 Task: Evaluate the inverse hyperbolic cosine for x = 5.0.
Action: Mouse moved to (924, 62)
Screenshot: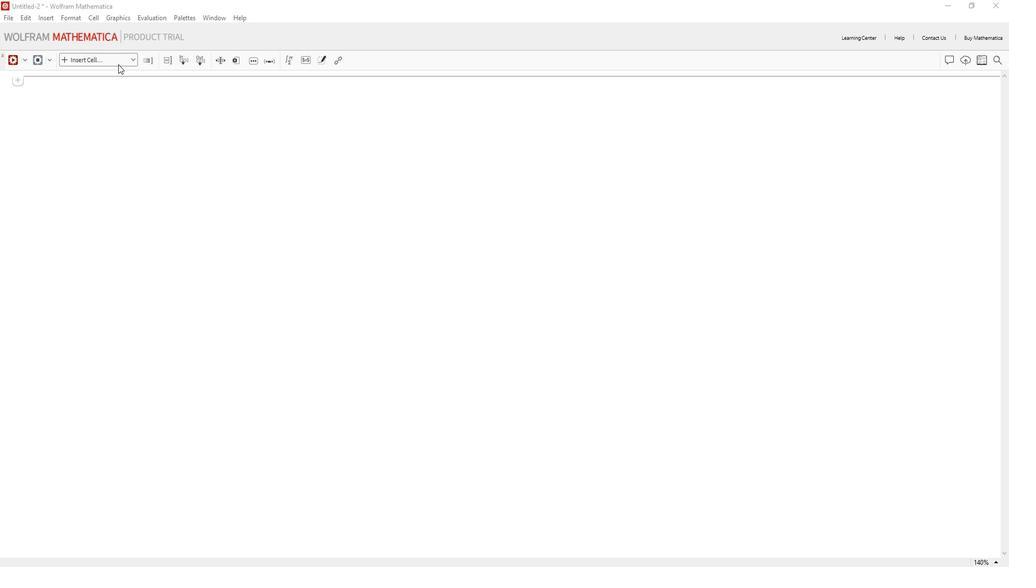 
Action: Mouse pressed left at (924, 62)
Screenshot: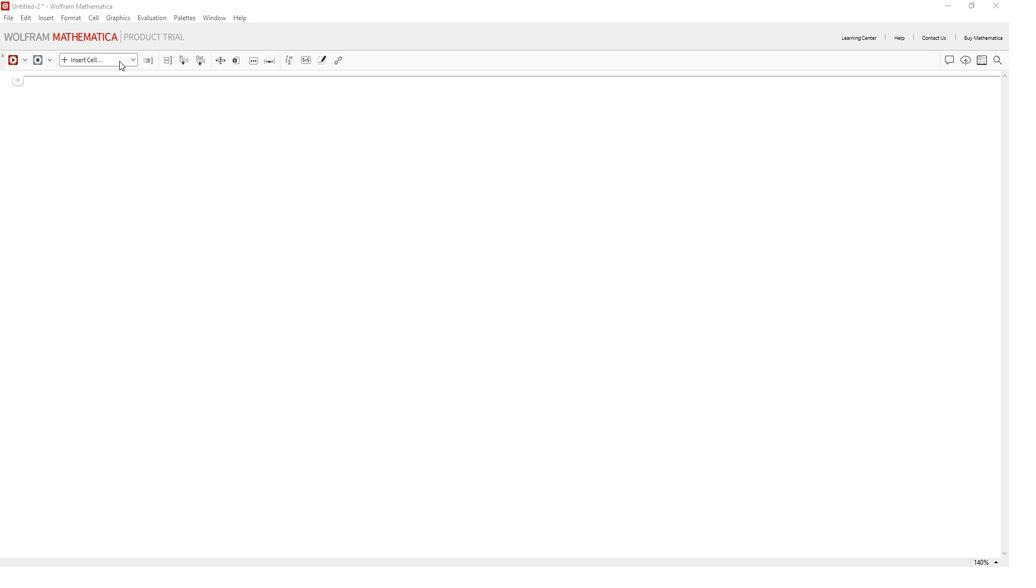 
Action: Mouse moved to (904, 79)
Screenshot: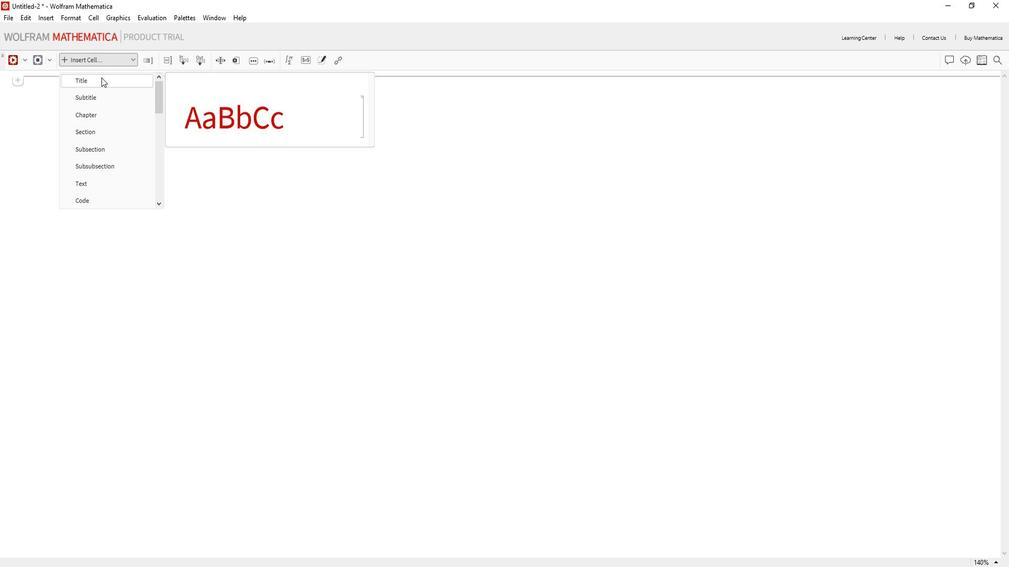 
Action: Mouse pressed left at (904, 79)
Screenshot: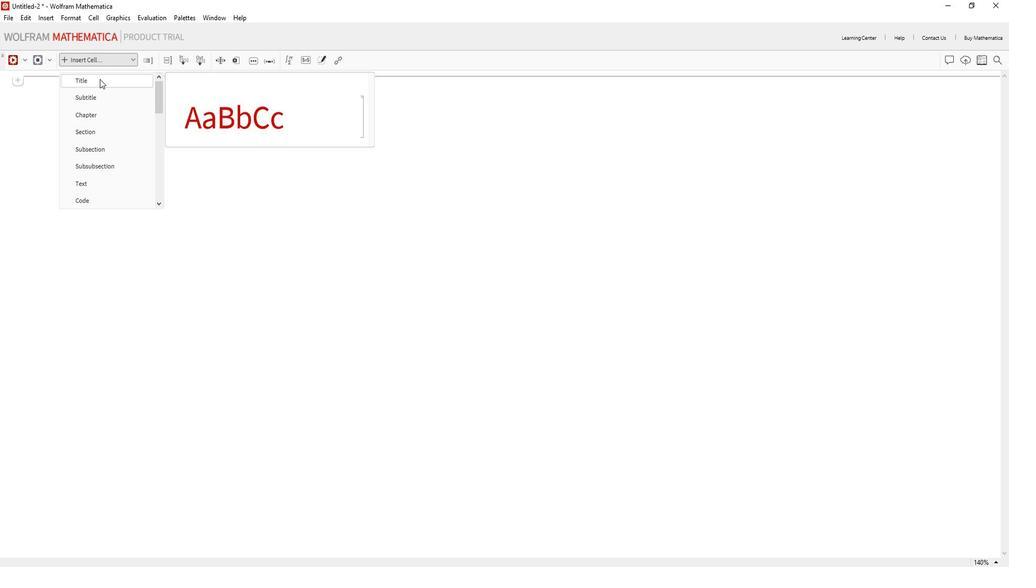 
Action: Key pressed <Key.shift>Evaluate<Key.space>the<Key.space>inverse<Key.space>hyperbolic<Key.space>cosine.
Screenshot: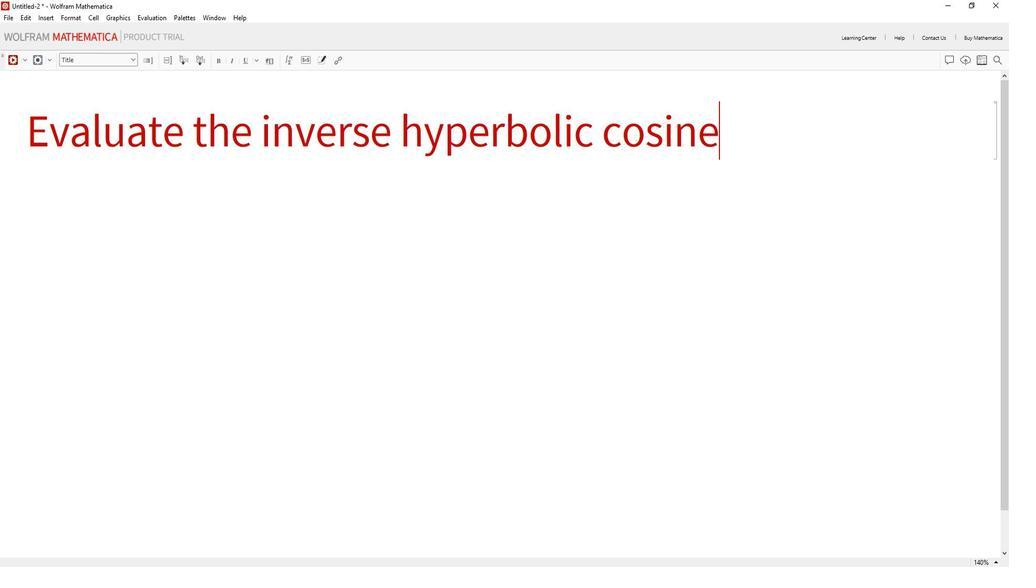 
Action: Mouse moved to (976, 204)
Screenshot: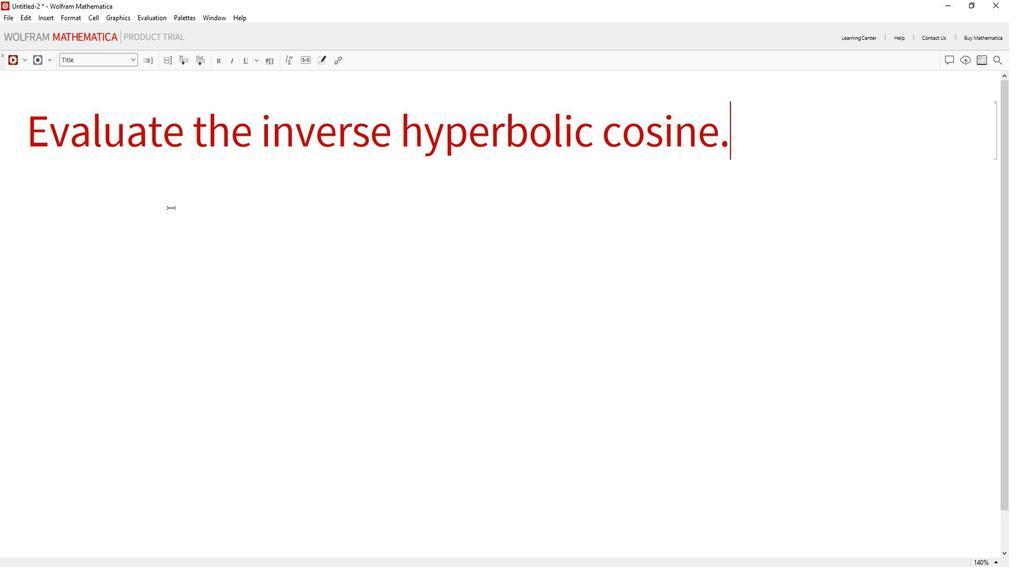 
Action: Mouse pressed left at (976, 204)
Screenshot: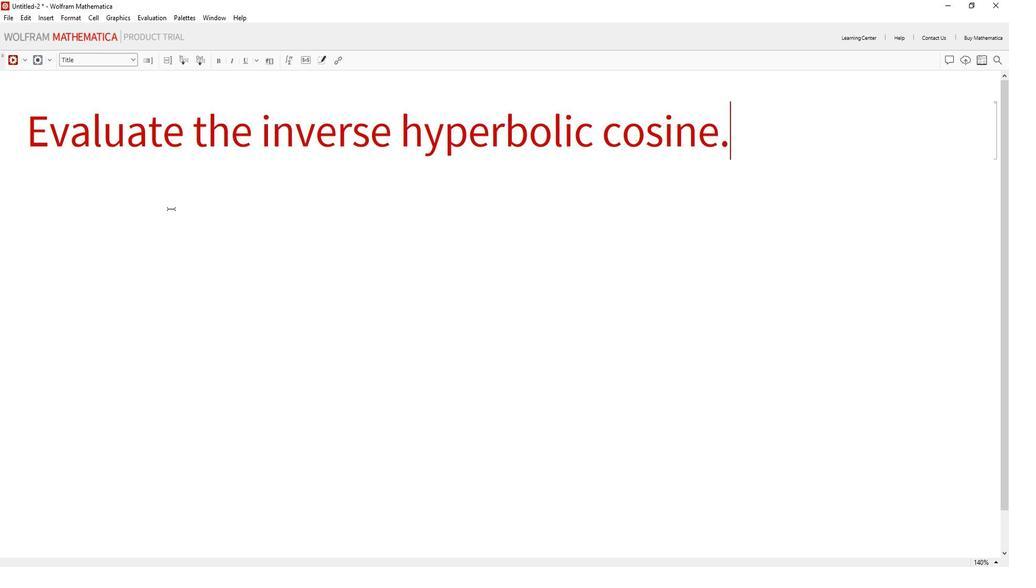 
Action: Mouse moved to (921, 57)
Screenshot: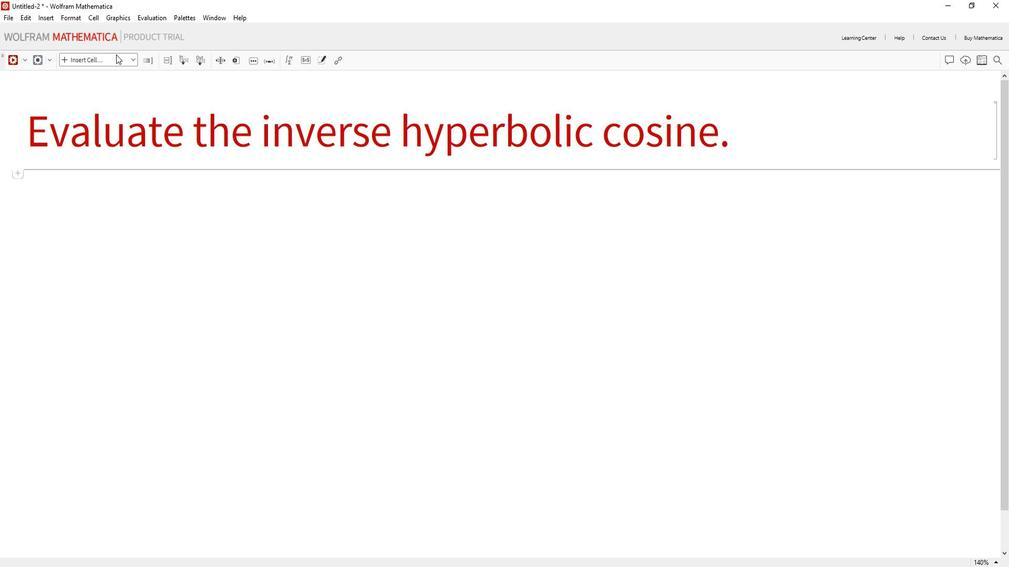 
Action: Mouse pressed left at (921, 57)
Screenshot: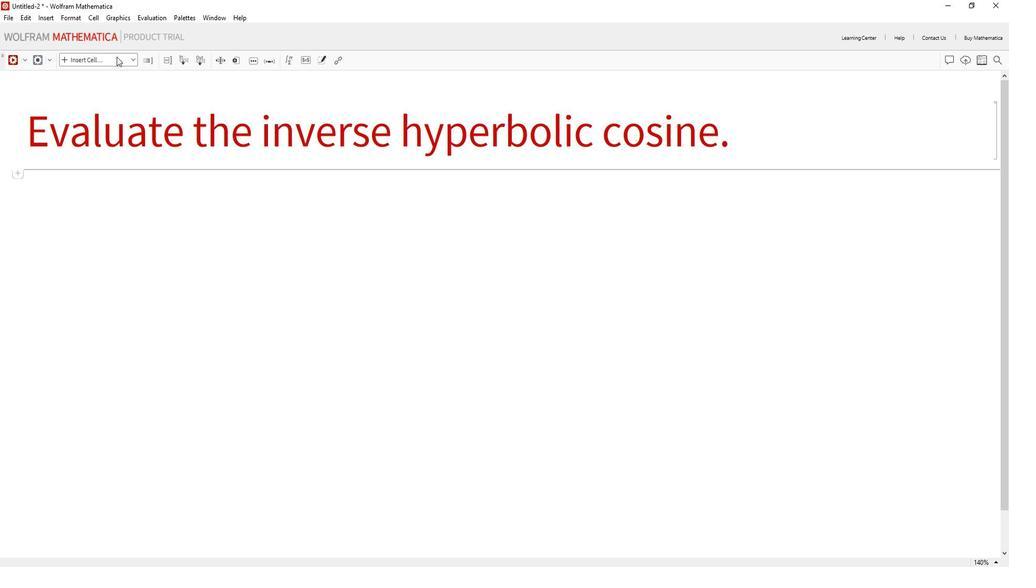
Action: Mouse moved to (903, 198)
Screenshot: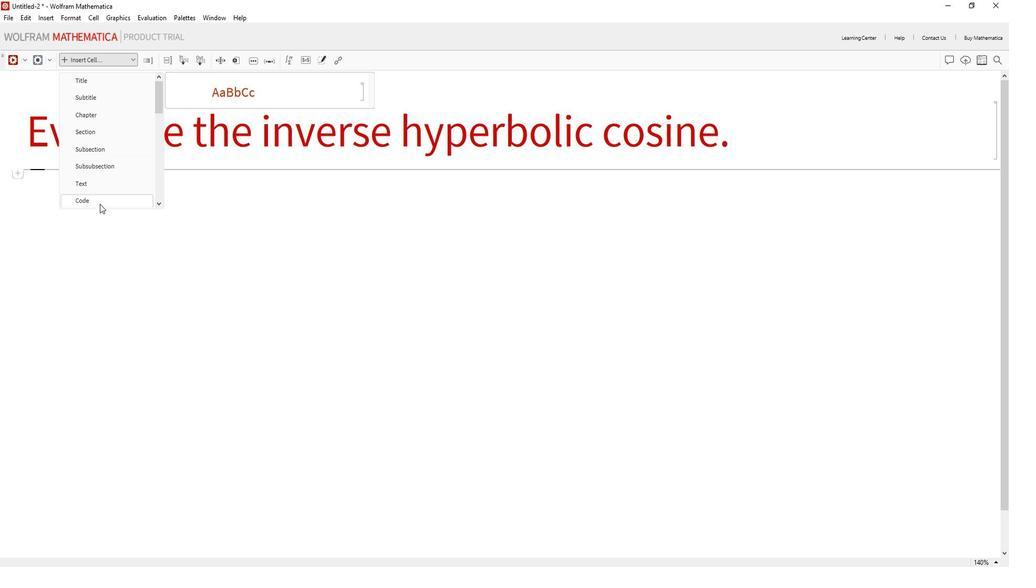 
Action: Mouse pressed left at (903, 198)
Screenshot: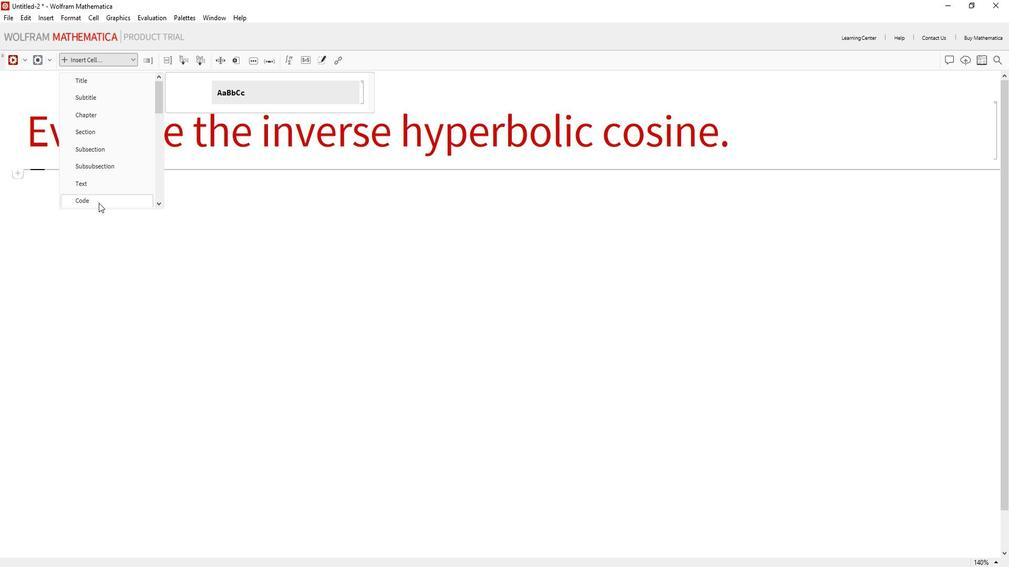 
Action: Mouse pressed left at (903, 198)
Screenshot: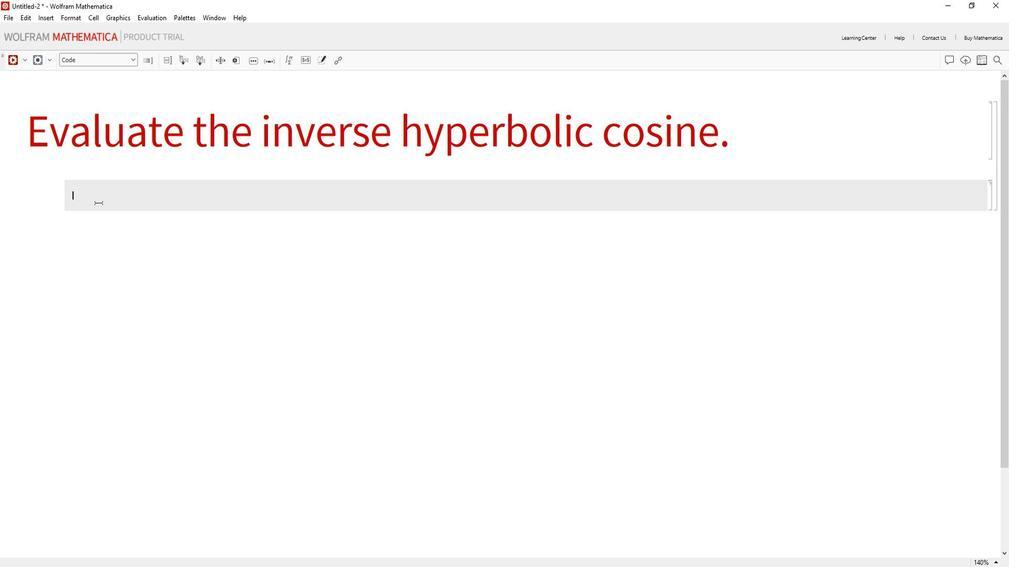 
Action: Mouse moved to (901, 191)
Screenshot: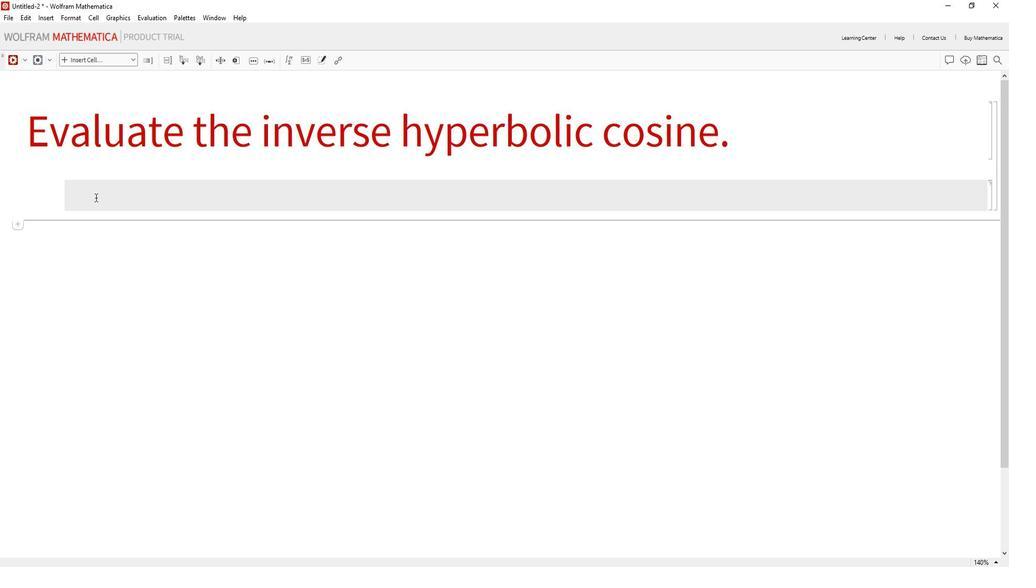
Action: Mouse pressed left at (901, 191)
Screenshot: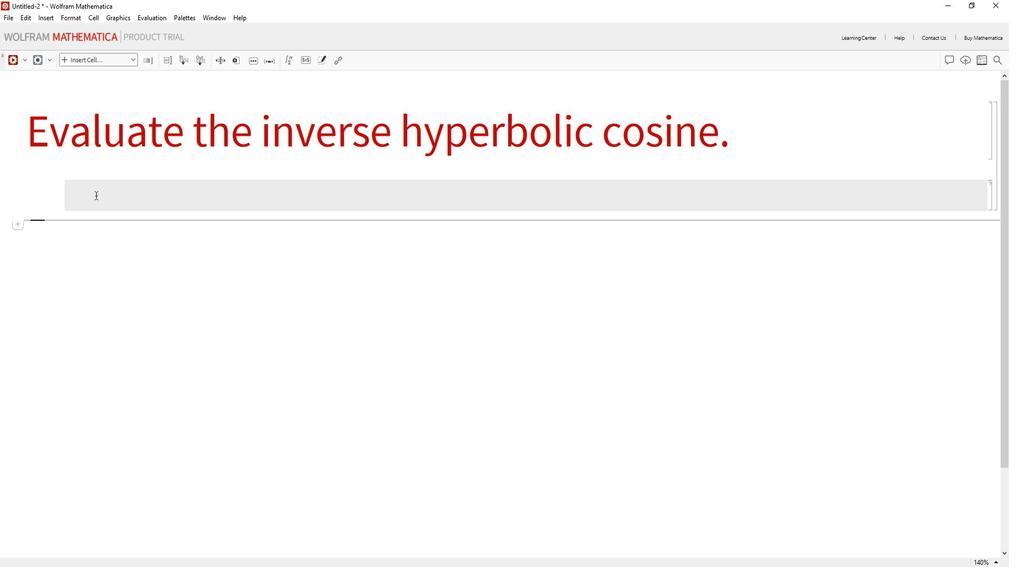 
Action: Mouse moved to (753, 202)
Screenshot: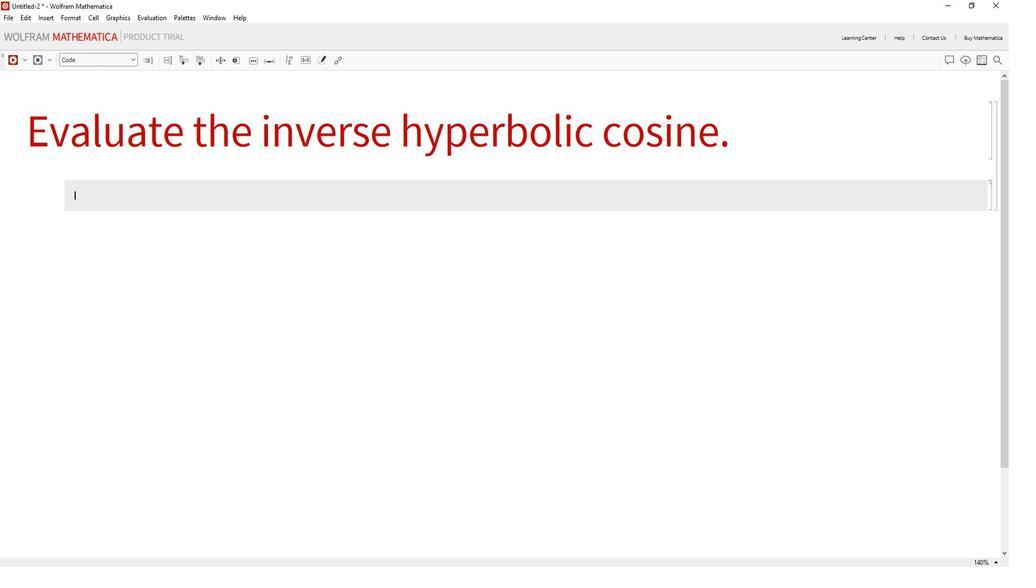 
Action: Mouse pressed left at (753, 202)
Screenshot: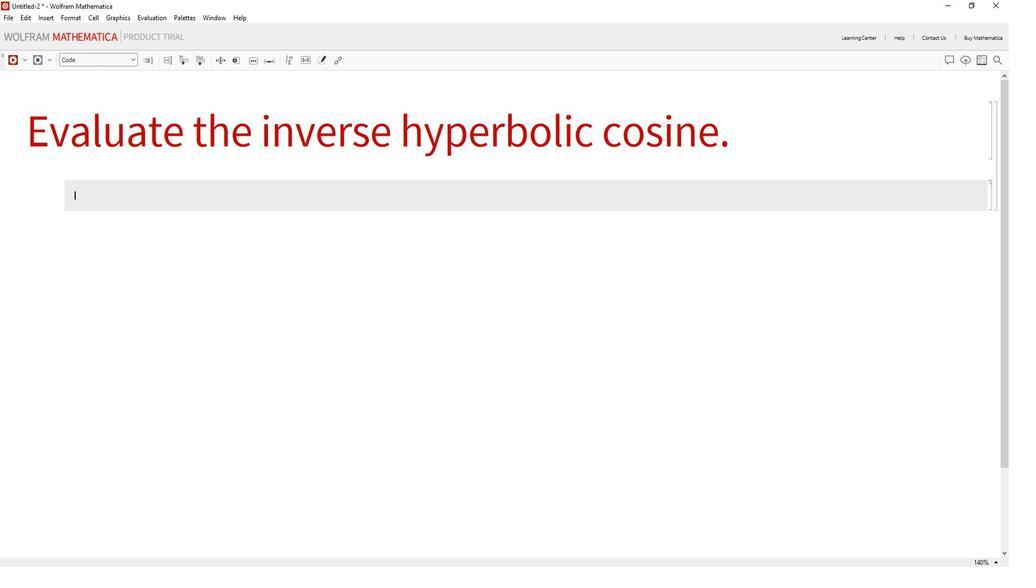 
Action: Mouse moved to (947, 189)
Screenshot: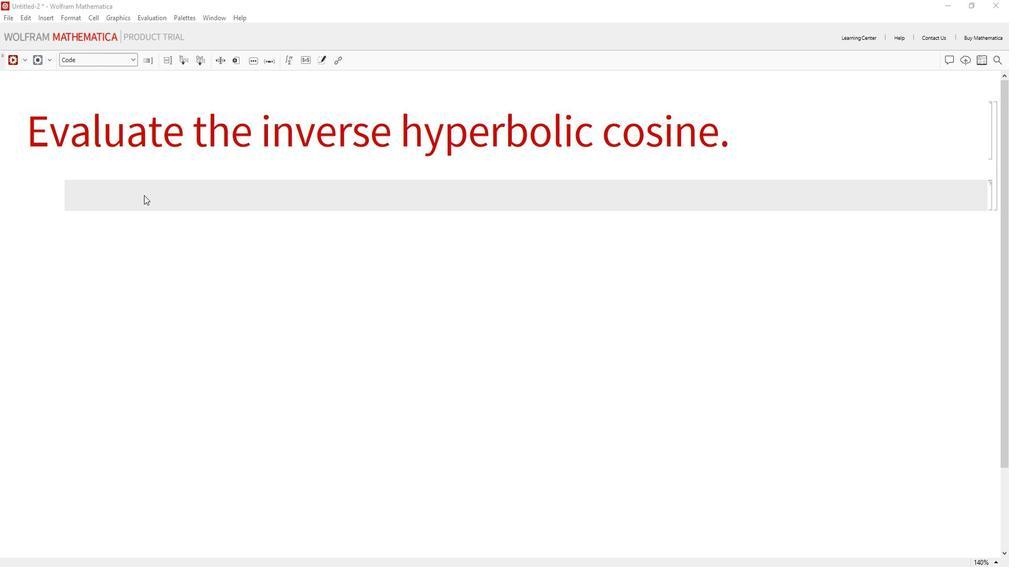 
Action: Mouse pressed left at (947, 189)
Screenshot: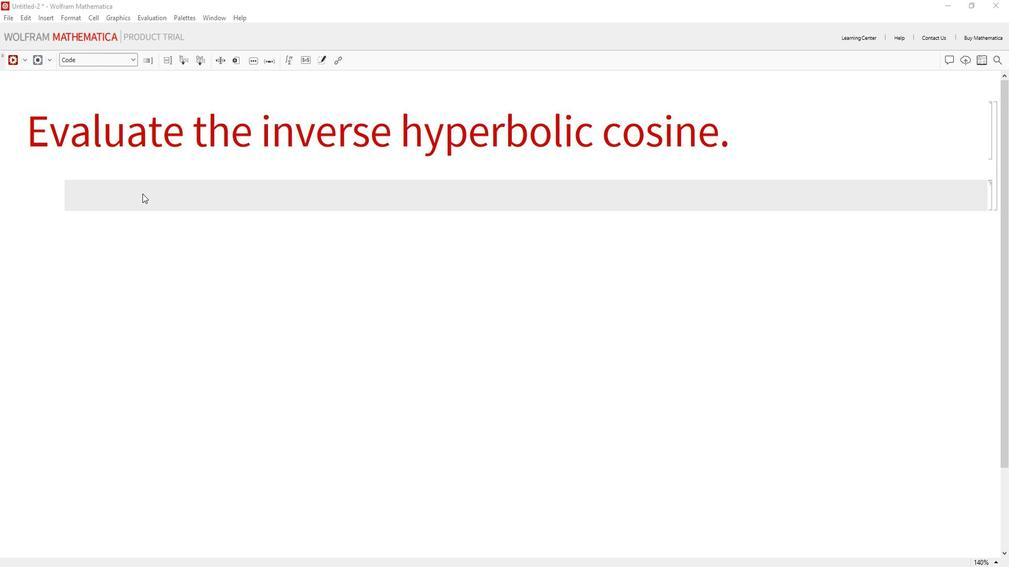 
Action: Key pressed <Key.shift_r>(*<Key.shift>Define<Key.space>the<Key.space>value<Key.space>of<Key.space>x<Key.right><Key.right>x<Key.space>=<Key.space>5.0;<Key.enter><Key.enter><Key.shift_r><Key.shift_r><Key.shift_r>(*<Key.shift>Evaluate<Key.space>the<Key.space>inverse<Key.space>hyperbolic<Key.space>cosine<Key.right><Key.right><Key.enter>inverse<Key.shift><Key.shift><Key.shift><Key.shift>Hyperbolic<Key.shift>Cosine<Key.enter><Key.space>=<Key.space><Key.shift>Arc<Key.shift>Cosh[x<Key.right>;<Key.enter><Key.enter><Key.shift_r><Key.shift_r><Key.shift_r><Key.shift_r><Key.shift_r>(*<Key.shift>Disply<Key.backspace>ay<Key.space>the<Key.space>result<Key.right><Key.right><Key.enter>inverse<Key.shift>Hyperbolic<Key.shift>Soc<Key.backspace><Key.backspace><Key.backspace><Key.shift>Cosine<Key.enter>
Screenshot: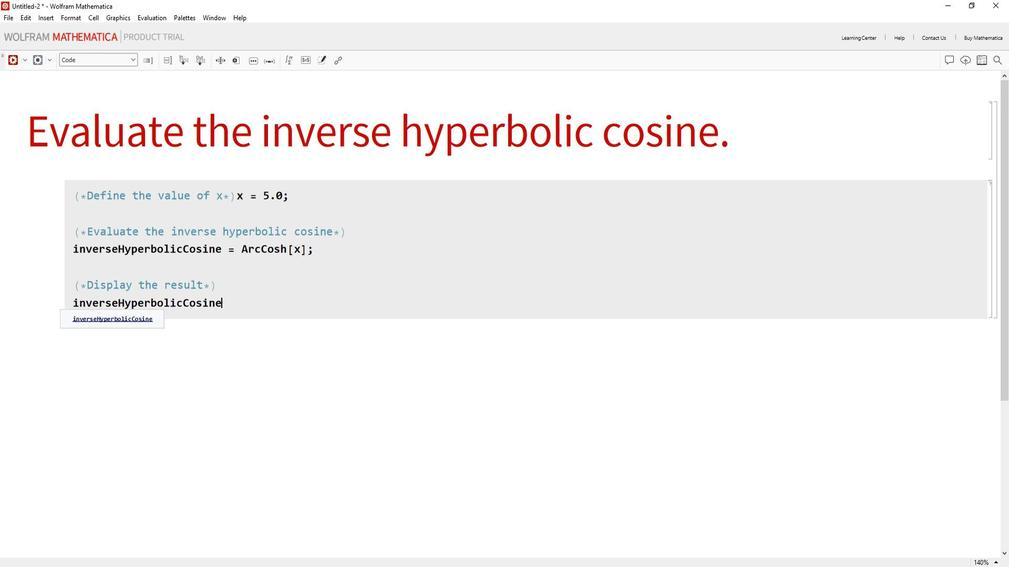 
Action: Mouse moved to (966, 254)
Screenshot: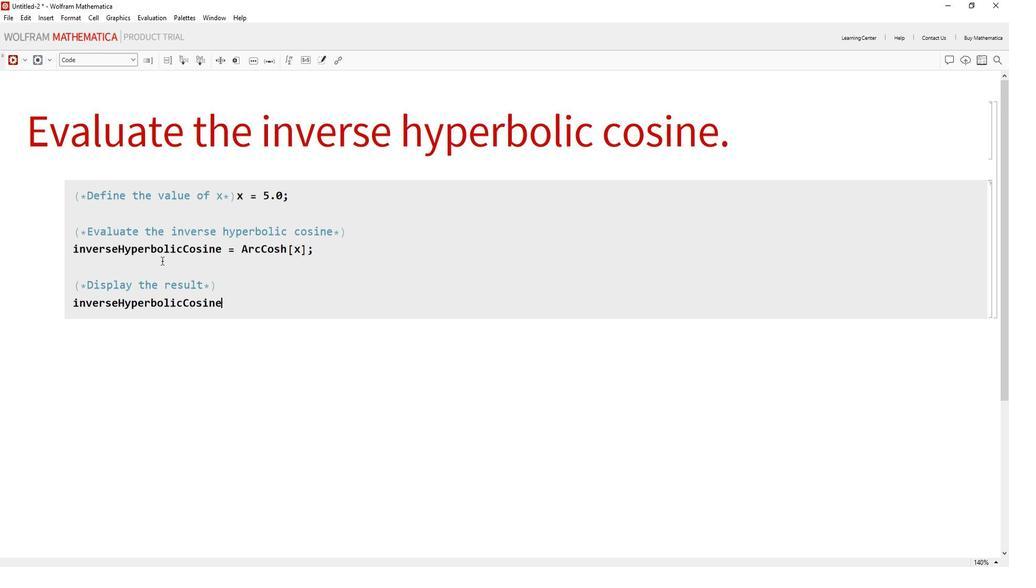 
Action: Mouse pressed left at (966, 254)
Screenshot: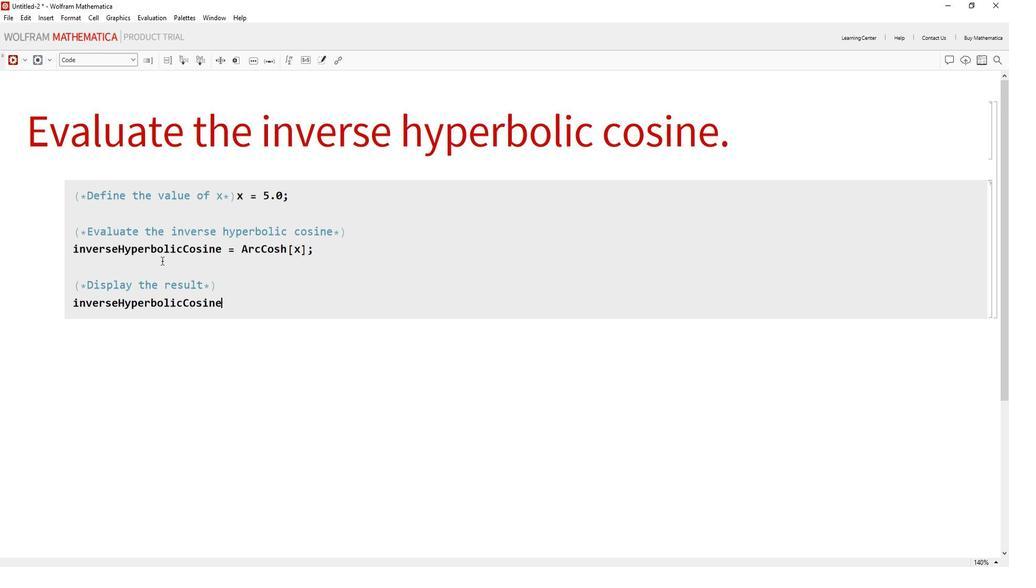 
Action: Mouse moved to (817, 63)
Screenshot: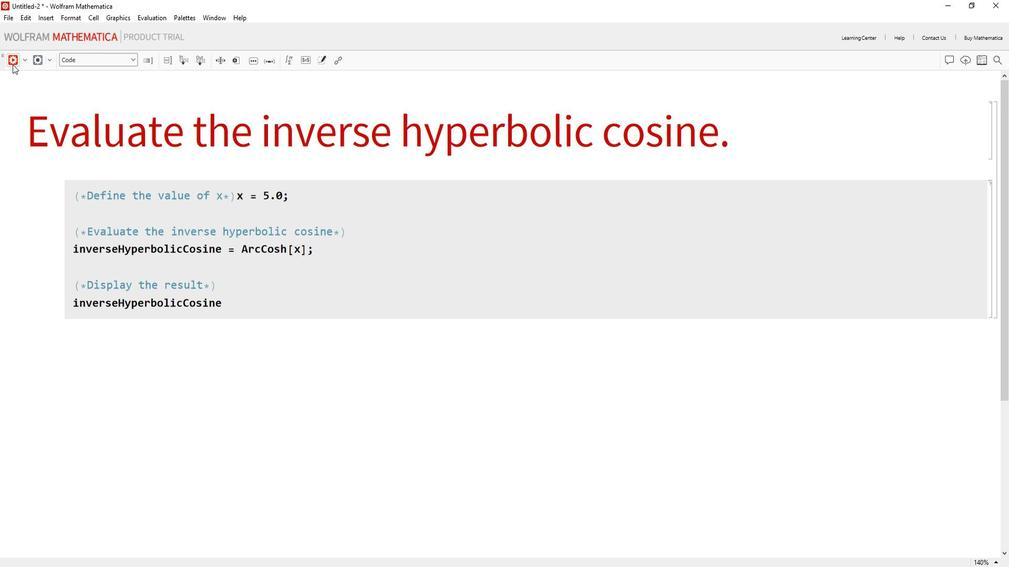
Action: Mouse pressed left at (817, 63)
Screenshot: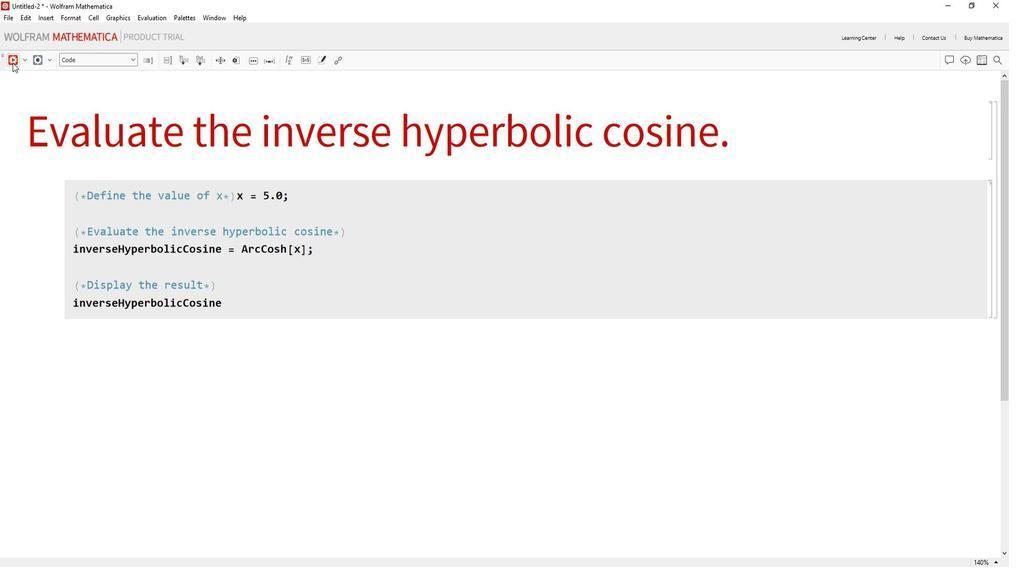 
Action: Mouse moved to (956, 331)
Screenshot: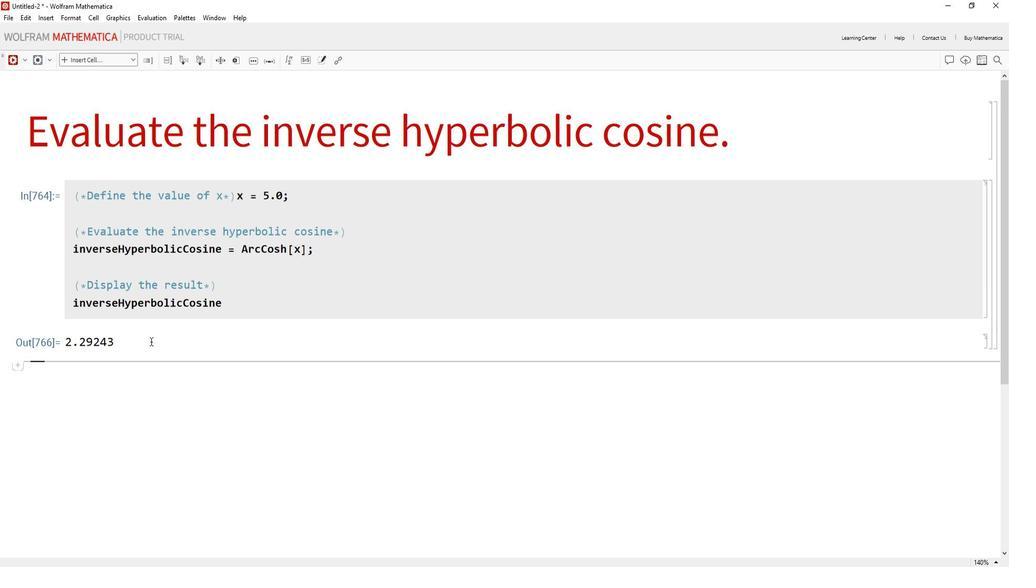
